 Task: In the Company viacomcbs.com, Add note: 'Follow-up with client regarding their recent inquiry.'. Mark checkbox to create task to follow up ': In 3 business days '. Create task, with  description: Send Thank You Email to Referral, Add due date: Today; Add reminder: 30 Minutes before. Set Priority High and add note: Review the attached proposal before the meeting and highlight the key benefits for the client.. Logged in from softage.1@softage.net
Action: Mouse moved to (82, 53)
Screenshot: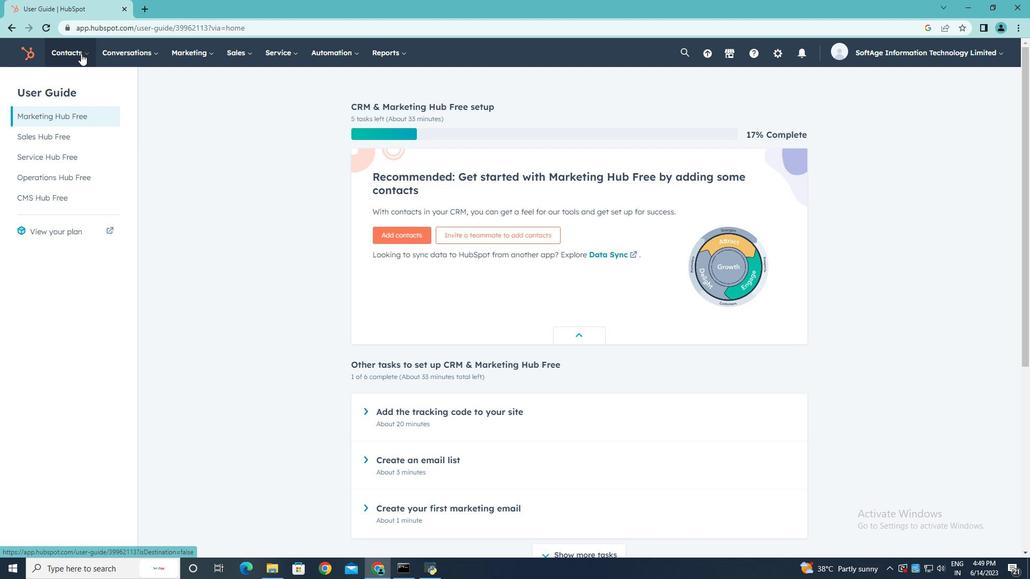 
Action: Mouse pressed left at (82, 53)
Screenshot: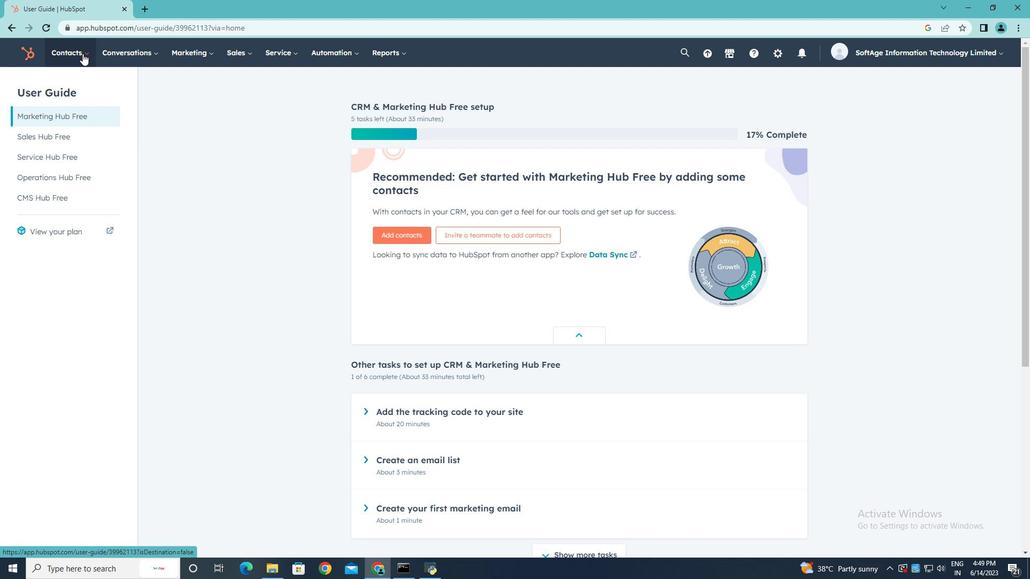 
Action: Mouse moved to (77, 103)
Screenshot: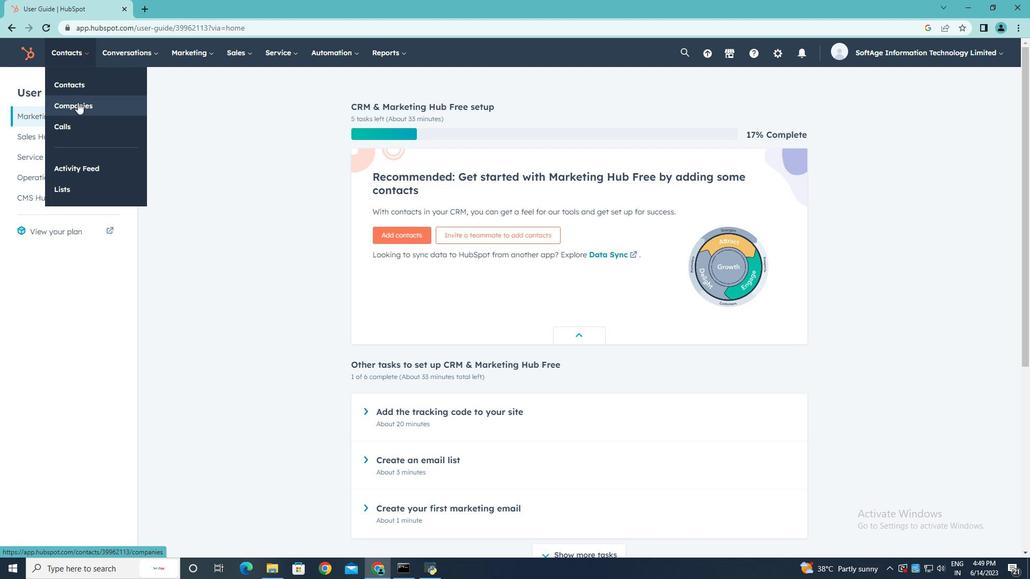 
Action: Mouse pressed left at (77, 103)
Screenshot: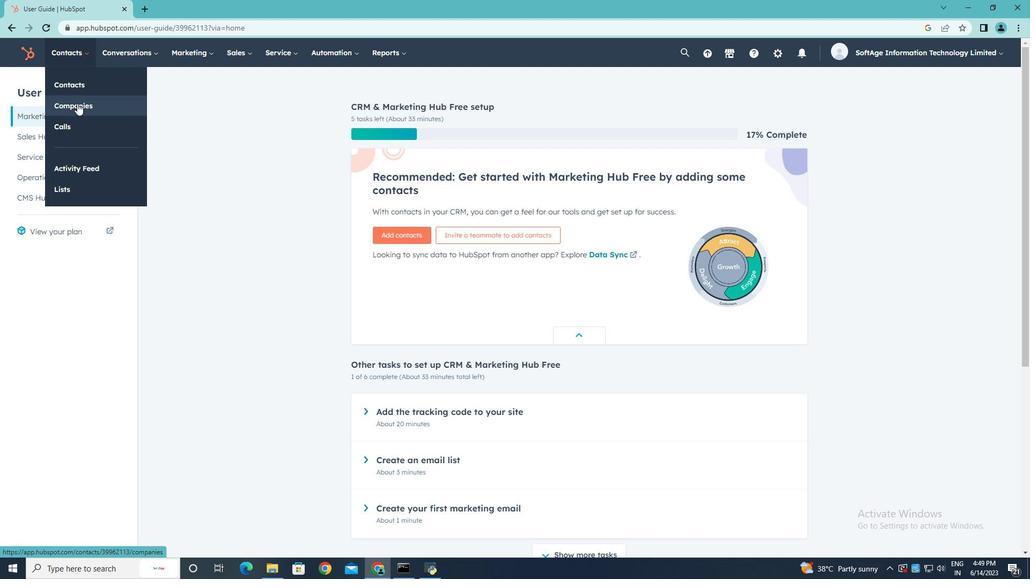 
Action: Mouse moved to (87, 173)
Screenshot: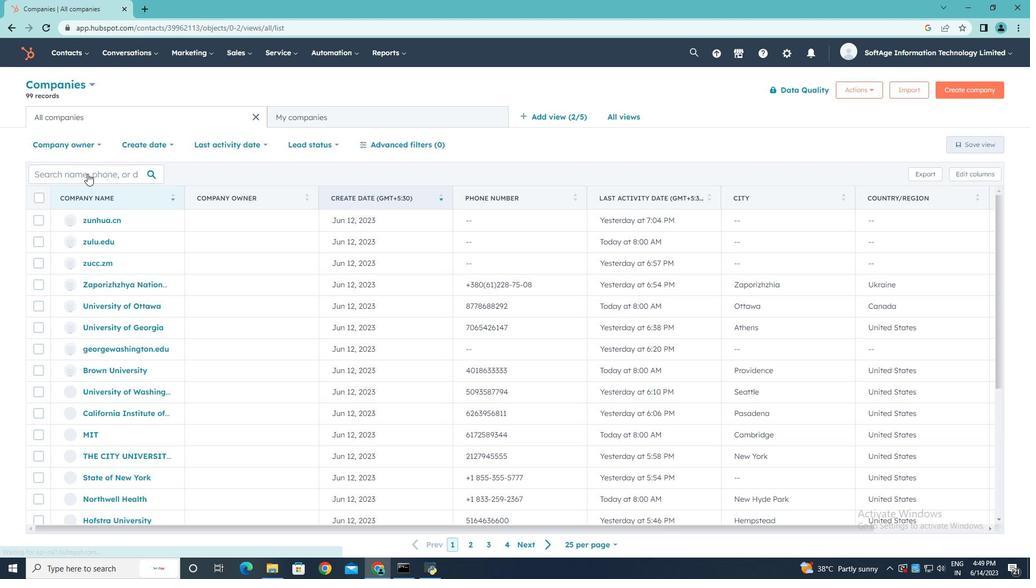 
Action: Mouse pressed left at (87, 173)
Screenshot: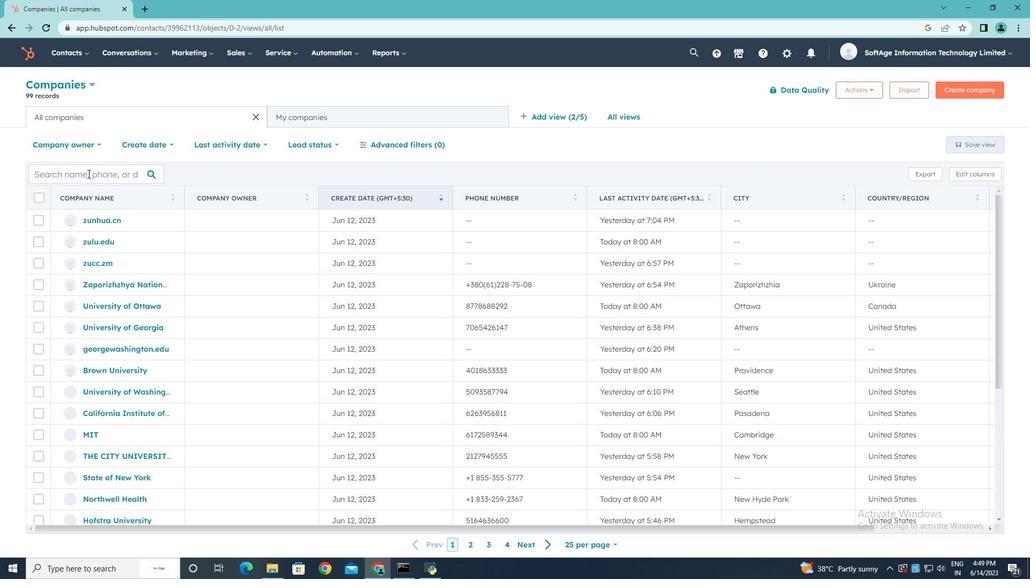 
Action: Key pressed viacomv<Key.backspace>cbs.com
Screenshot: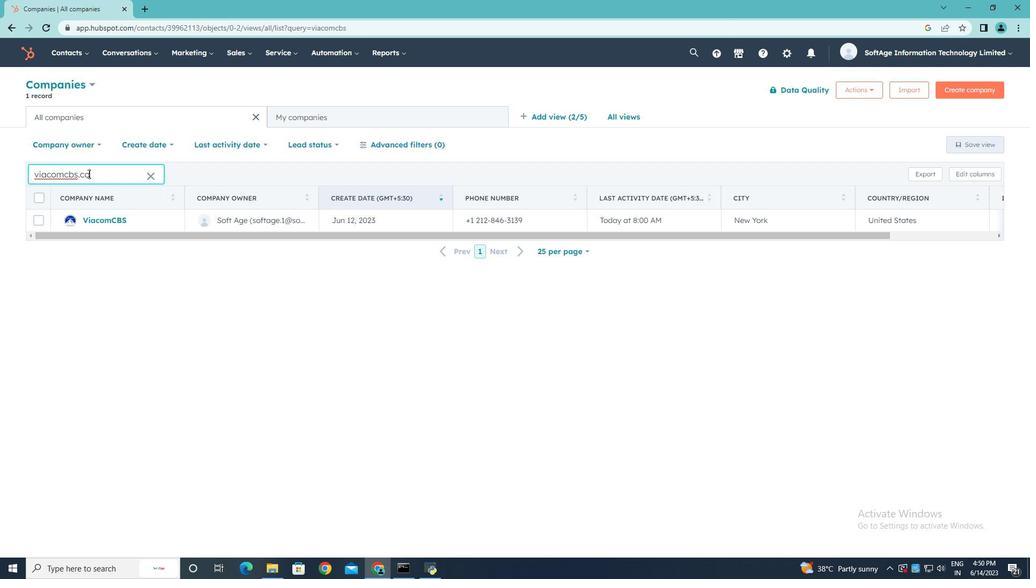 
Action: Mouse moved to (108, 220)
Screenshot: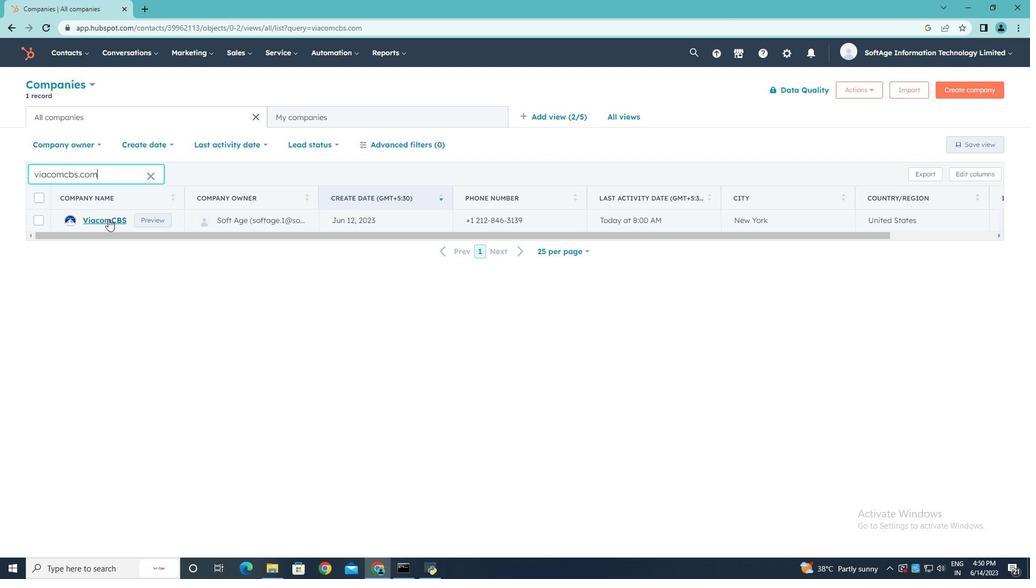 
Action: Mouse pressed left at (108, 220)
Screenshot: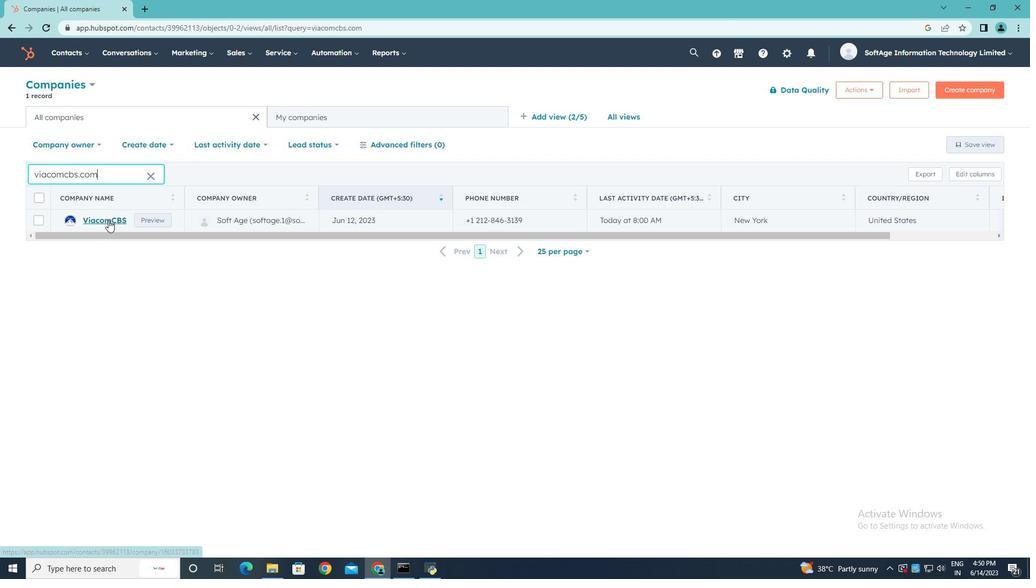 
Action: Mouse moved to (33, 178)
Screenshot: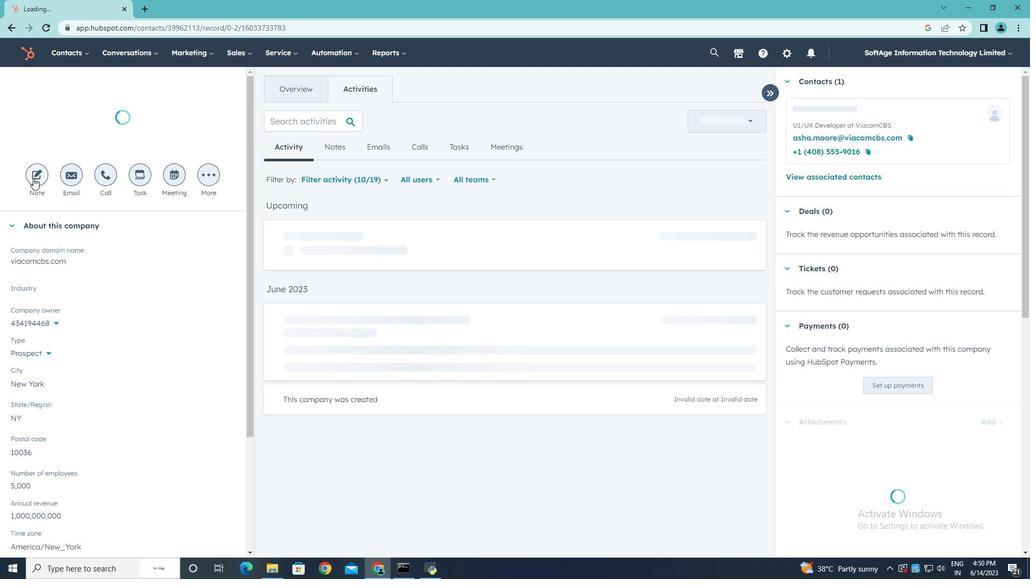 
Action: Mouse pressed left at (33, 178)
Screenshot: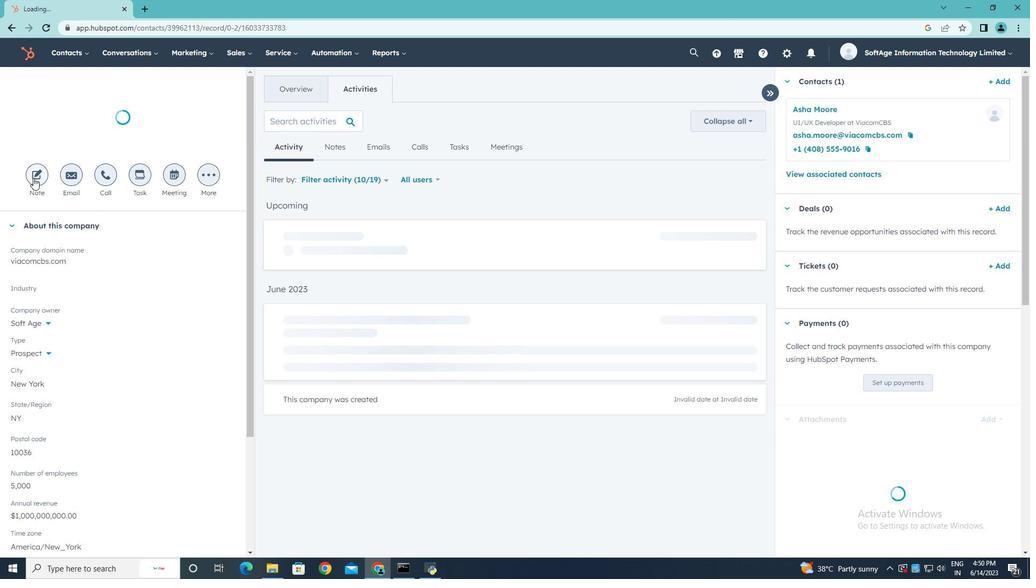 
Action: Key pressed <Key.shift><Key.shift><Key.shift>Fol<Key.backspace>llow<Key.space><Key.backspace>-up<Key.space>with<Key.space>clieny<Key.space><Key.backspace><Key.backspace>t<Key.space>regarding<Key.space>their<Key.space>recent<Key.space>inquiry.
Screenshot: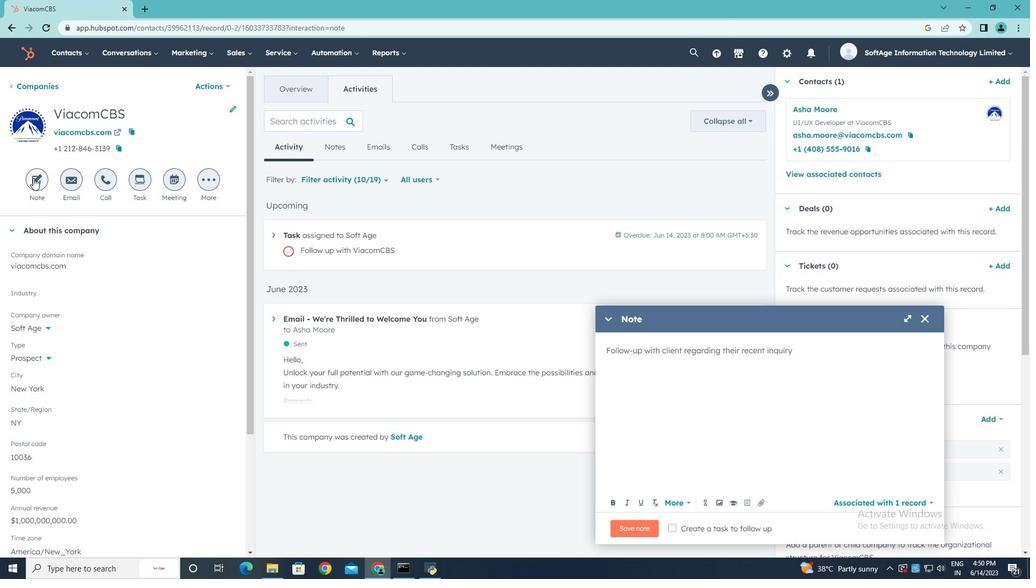 
Action: Mouse moved to (670, 530)
Screenshot: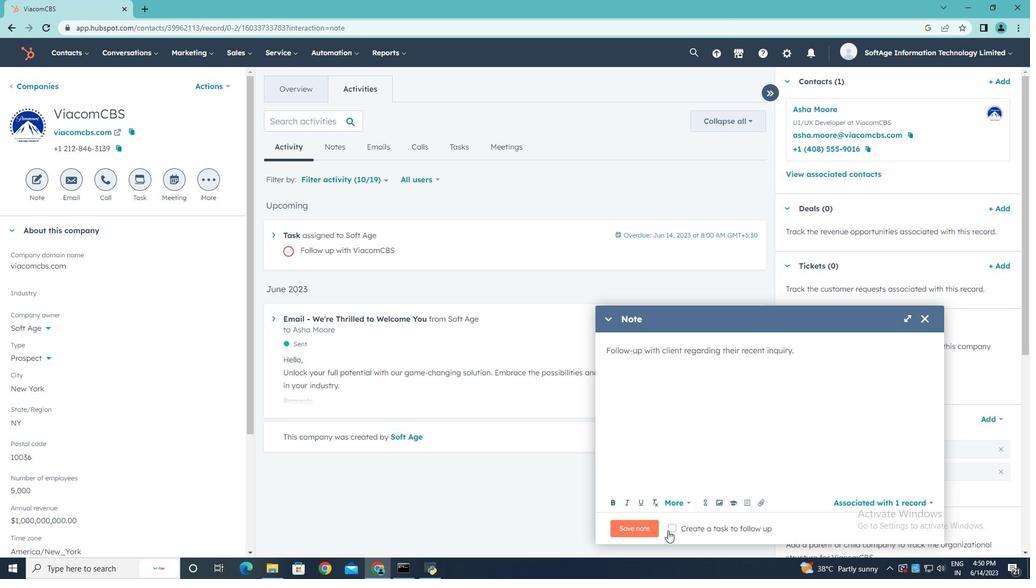 
Action: Mouse pressed left at (670, 530)
Screenshot: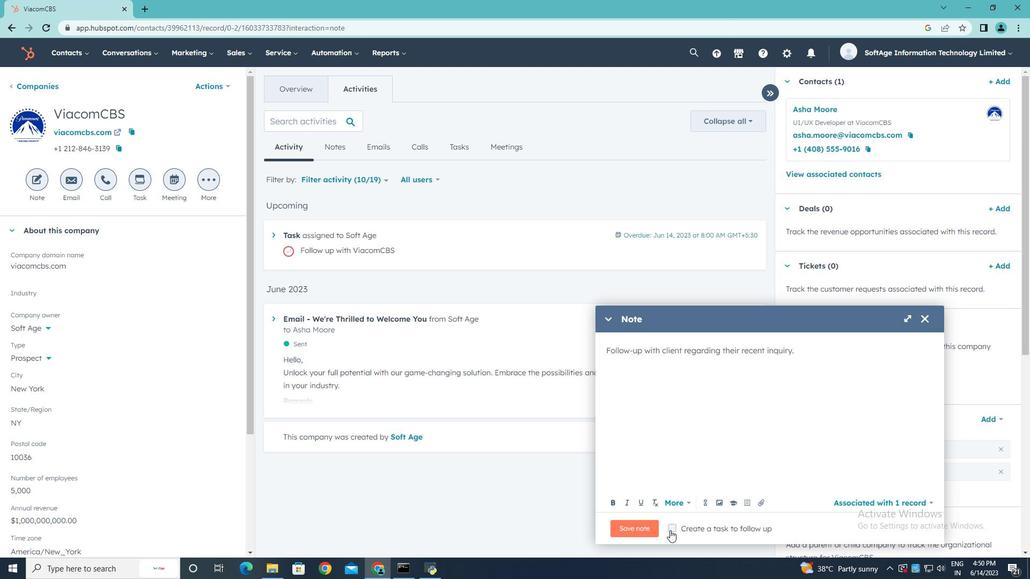 
Action: Mouse moved to (884, 529)
Screenshot: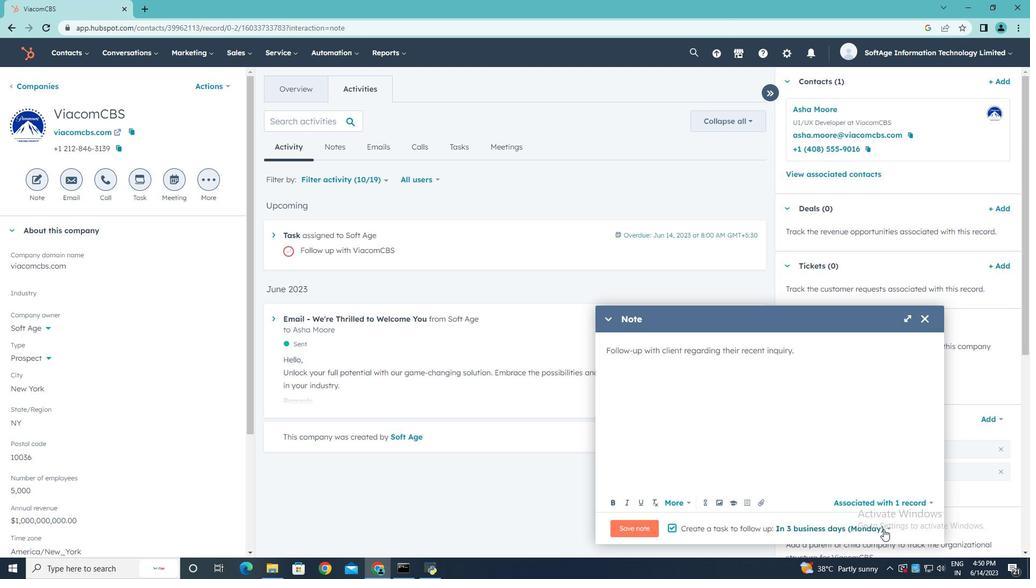 
Action: Mouse pressed left at (884, 529)
Screenshot: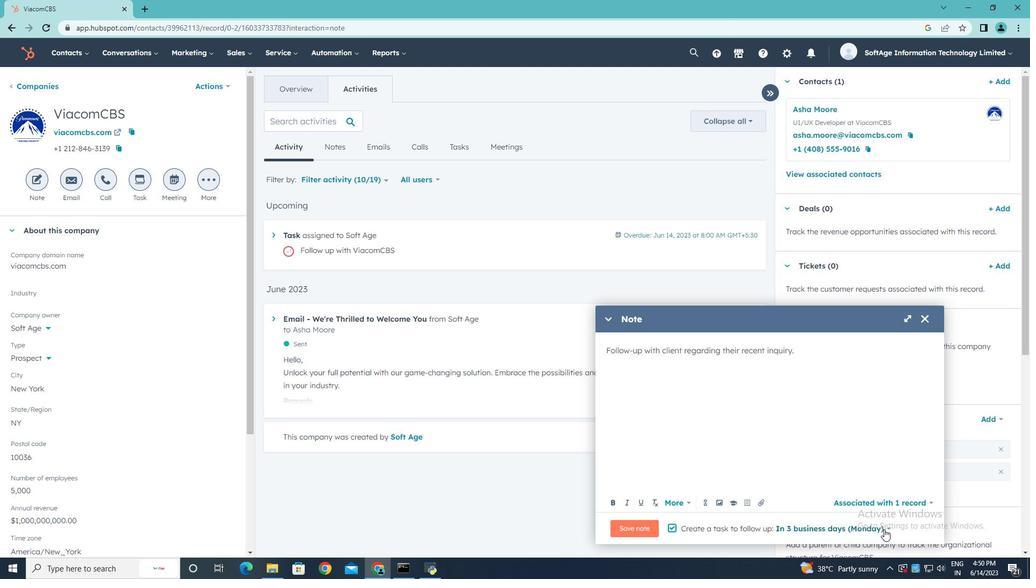 
Action: Mouse moved to (864, 427)
Screenshot: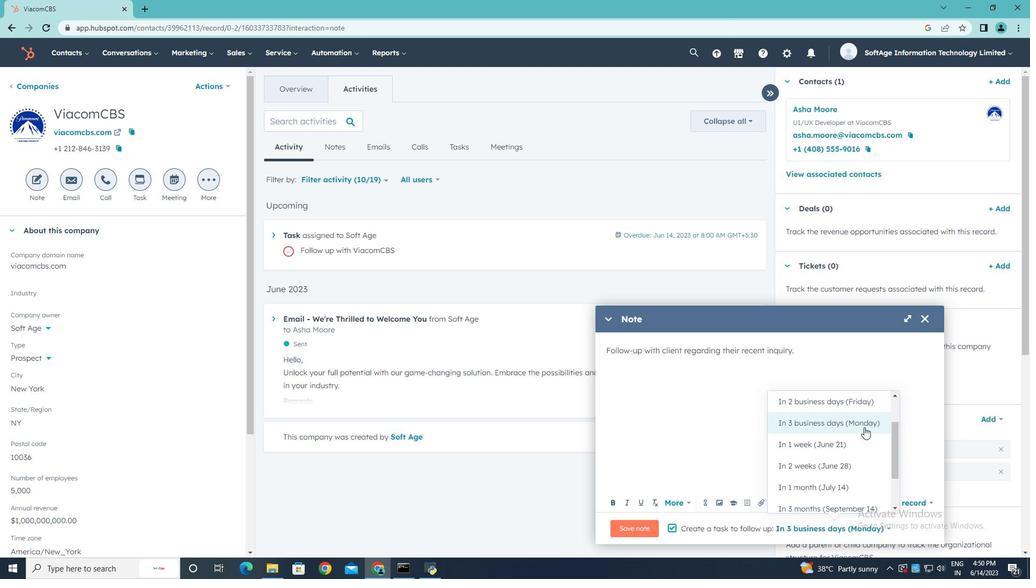 
Action: Mouse pressed left at (864, 427)
Screenshot: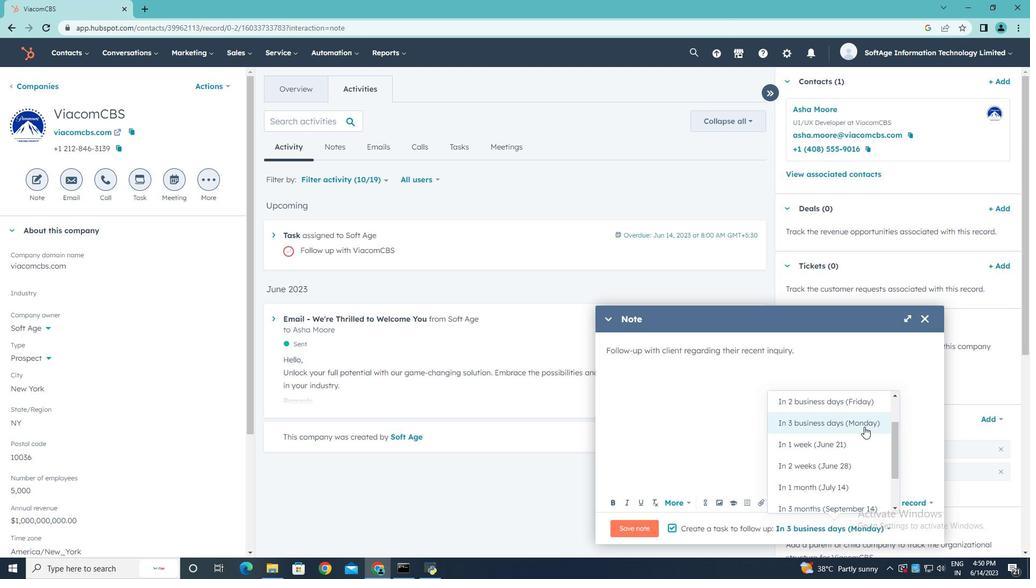 
Action: Mouse moved to (644, 530)
Screenshot: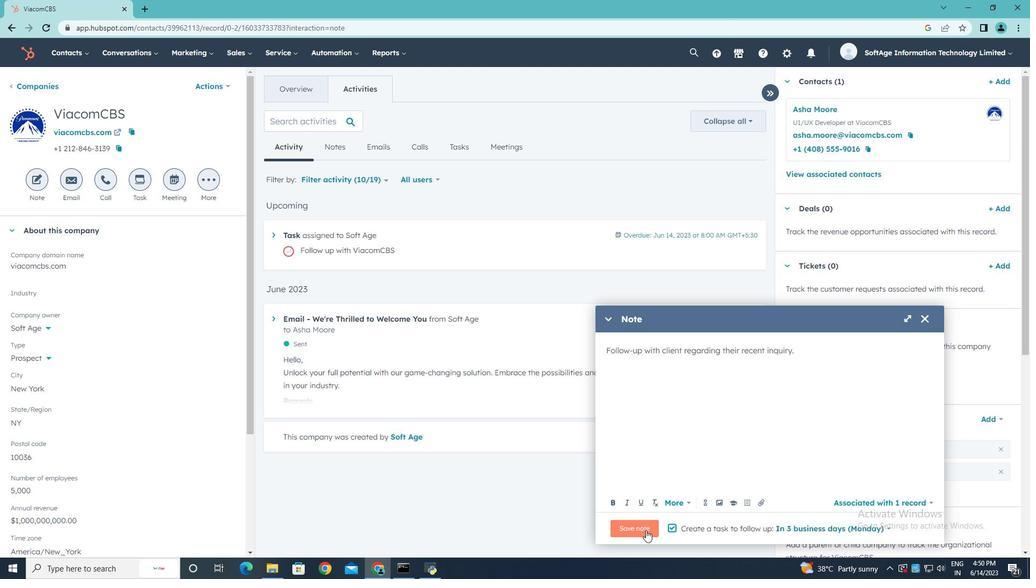 
Action: Mouse pressed left at (644, 530)
Screenshot: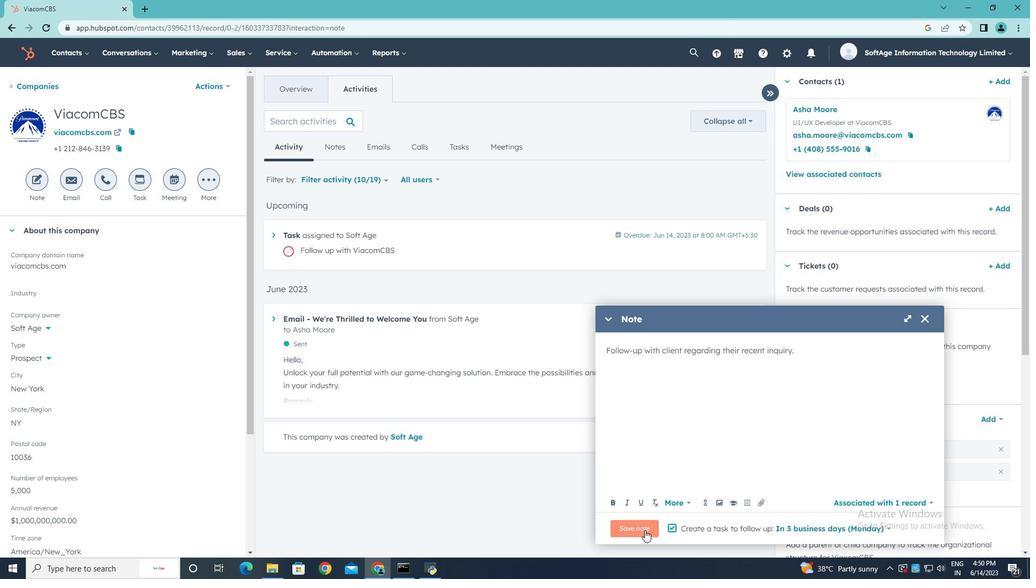 
Action: Mouse moved to (136, 180)
Screenshot: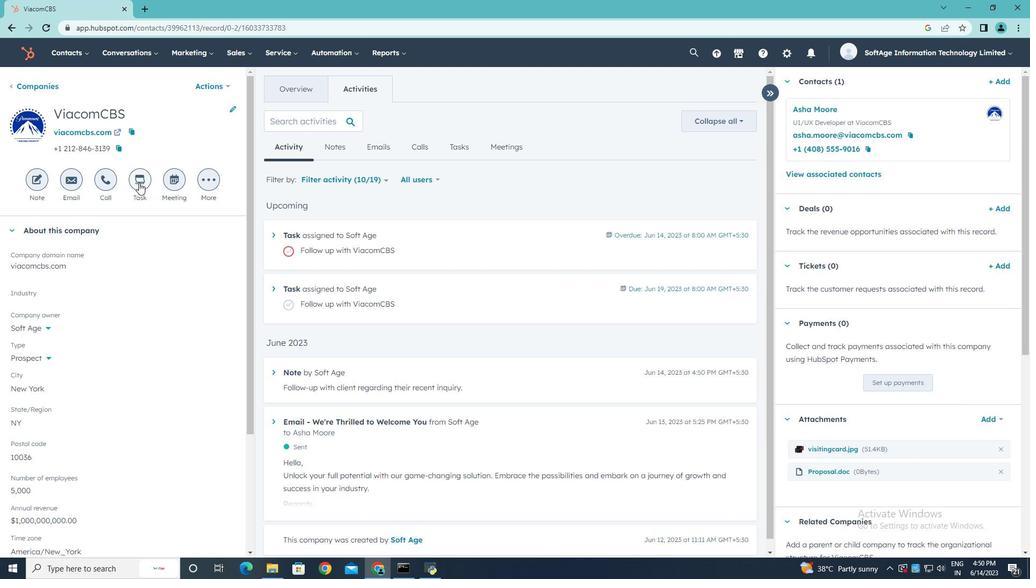 
Action: Mouse pressed left at (136, 180)
Screenshot: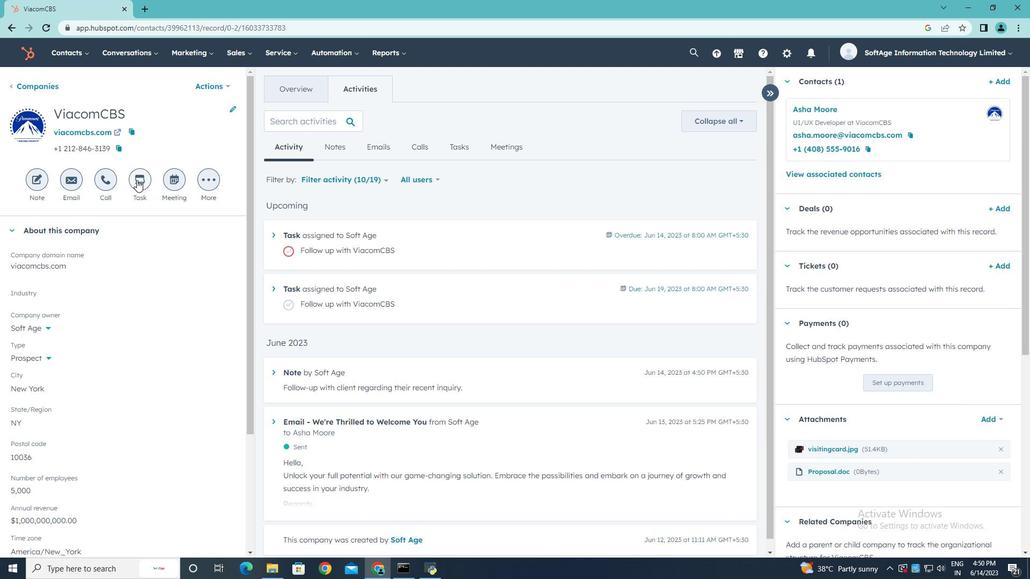 
Action: Key pressed <Key.shift><Key.shift>Send<Key.space><Key.shift>Thank<Key.space><Key.shift>Yoy<Key.backspace>u<Key.space><Key.shift>Email<Key.space>to<Key.space><Key.shift>Referral
Screenshot: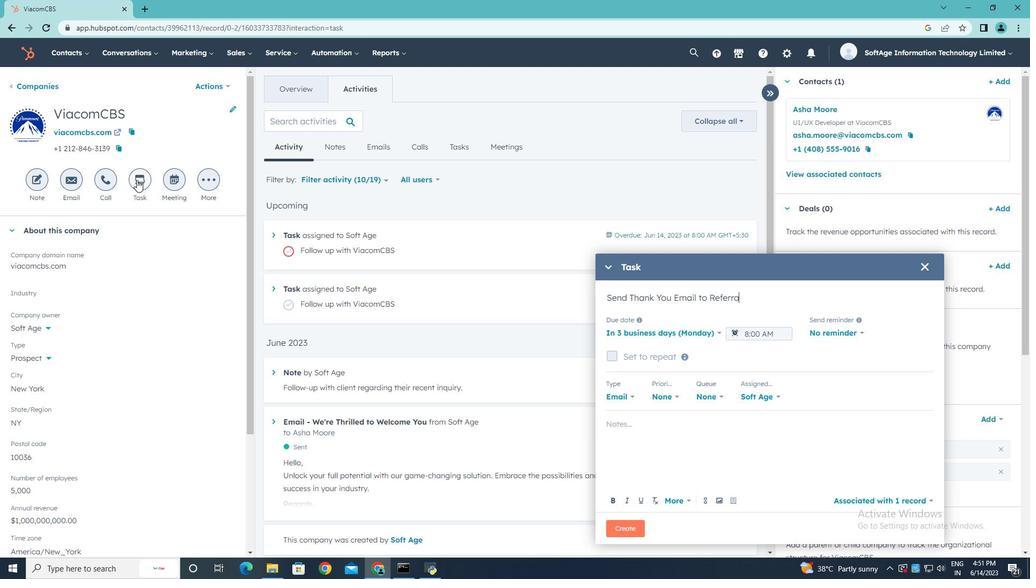 
Action: Mouse moved to (717, 333)
Screenshot: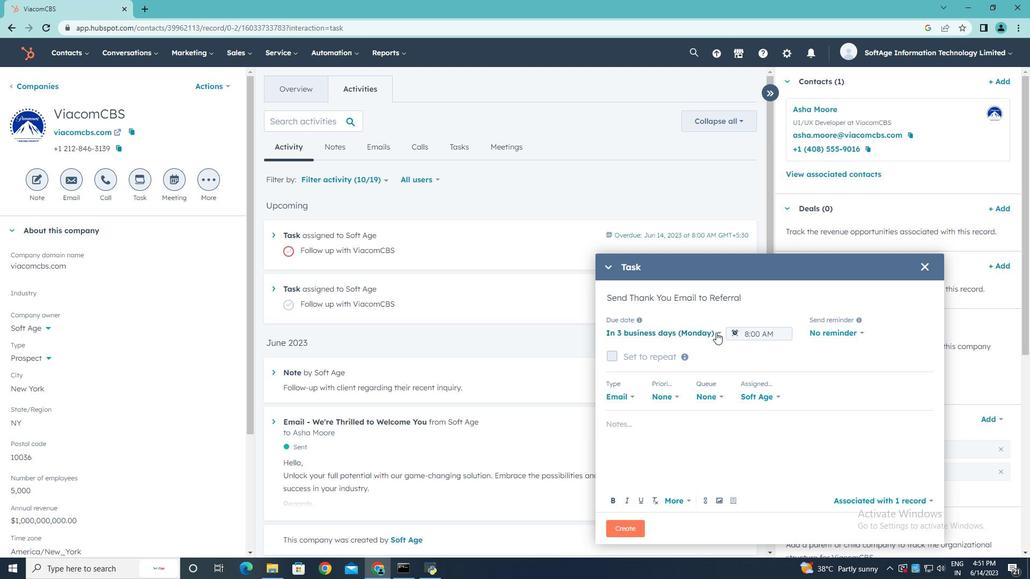 
Action: Mouse pressed left at (717, 333)
Screenshot: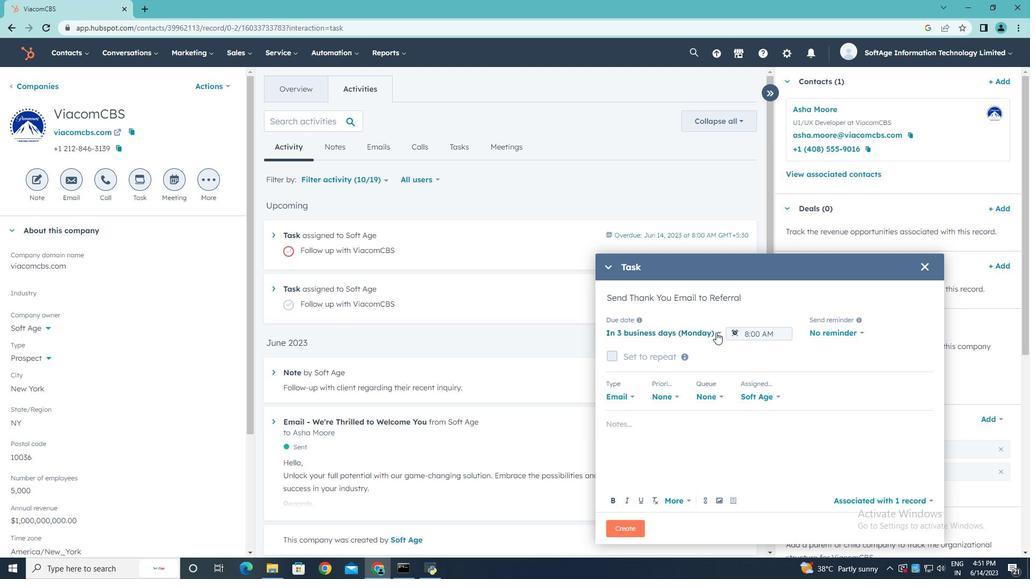 
Action: Mouse moved to (684, 353)
Screenshot: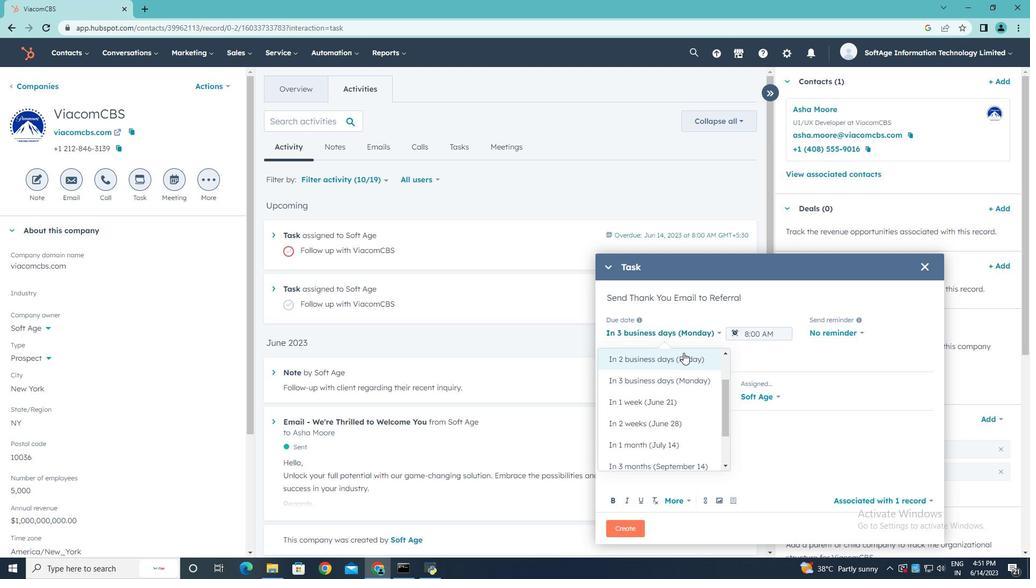
Action: Mouse scrolled (684, 354) with delta (0, 0)
Screenshot: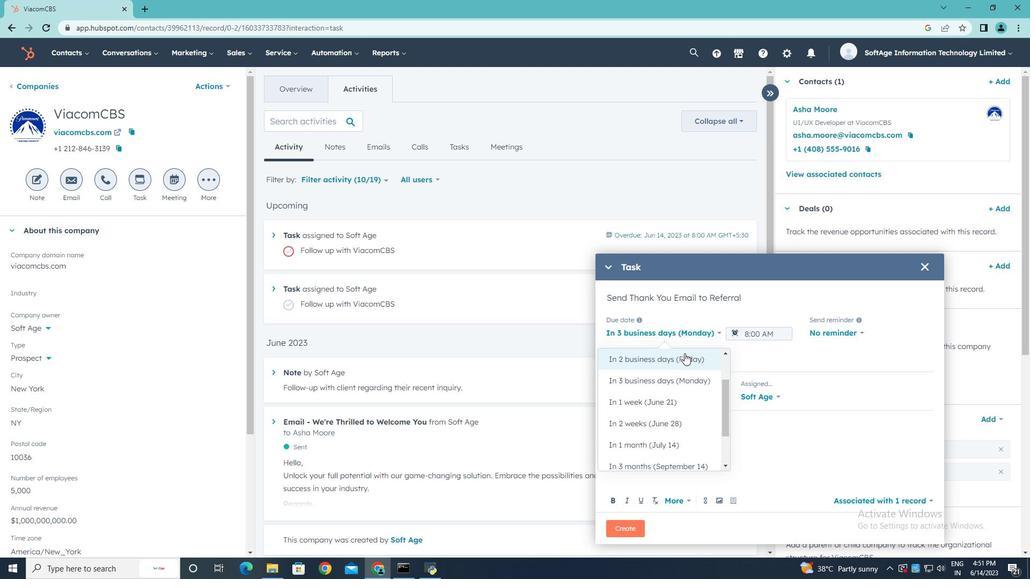 
Action: Mouse scrolled (684, 354) with delta (0, 0)
Screenshot: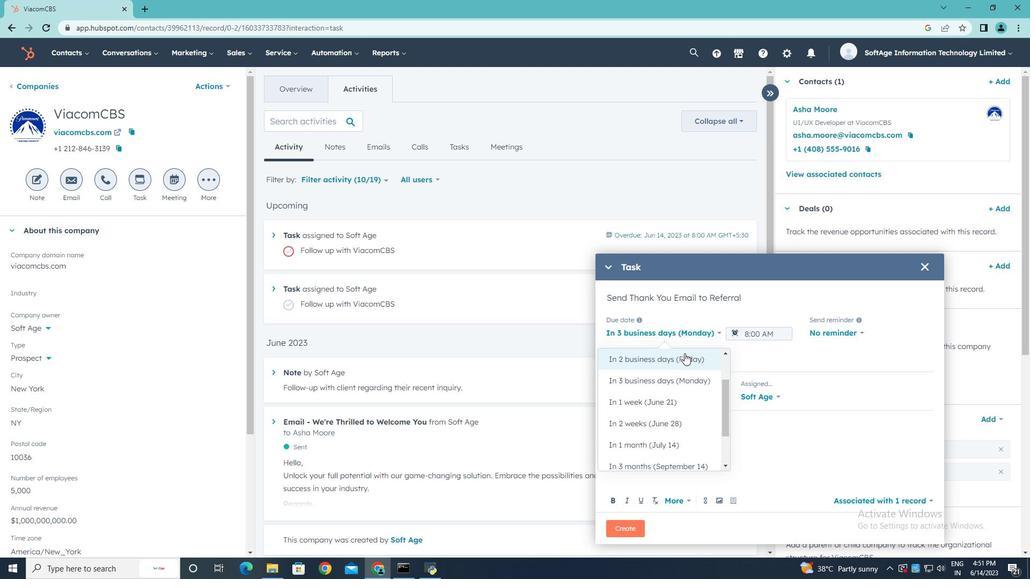 
Action: Mouse scrolled (684, 354) with delta (0, 0)
Screenshot: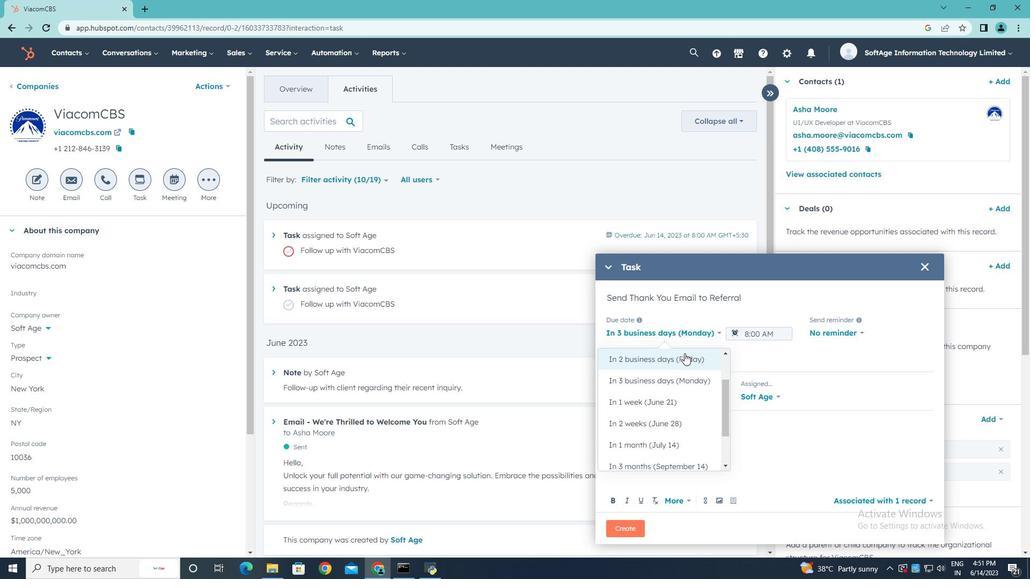 
Action: Mouse moved to (661, 381)
Screenshot: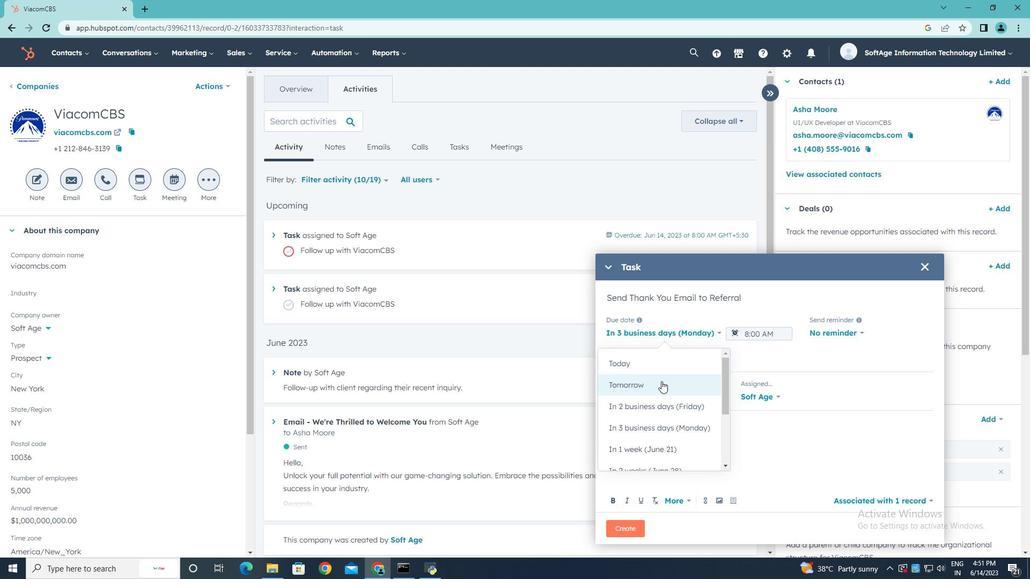 
Action: Mouse pressed left at (661, 381)
Screenshot: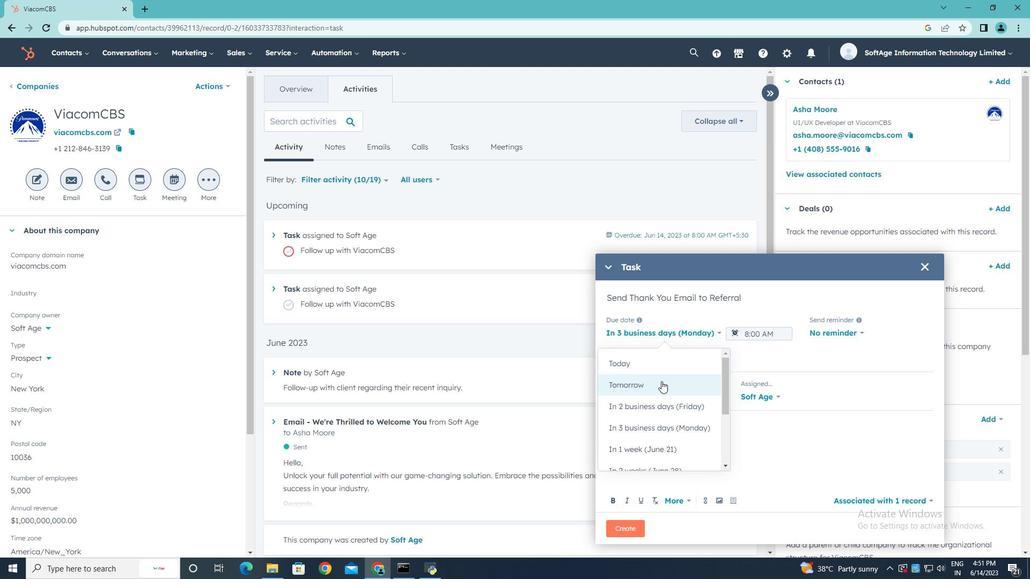 
Action: Mouse moved to (790, 332)
Screenshot: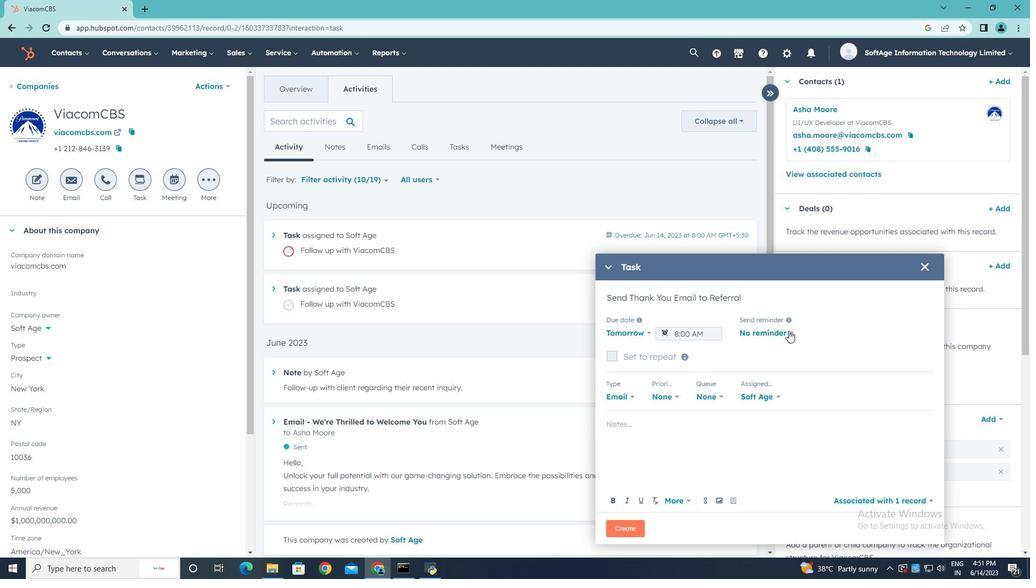 
Action: Mouse pressed left at (790, 332)
Screenshot: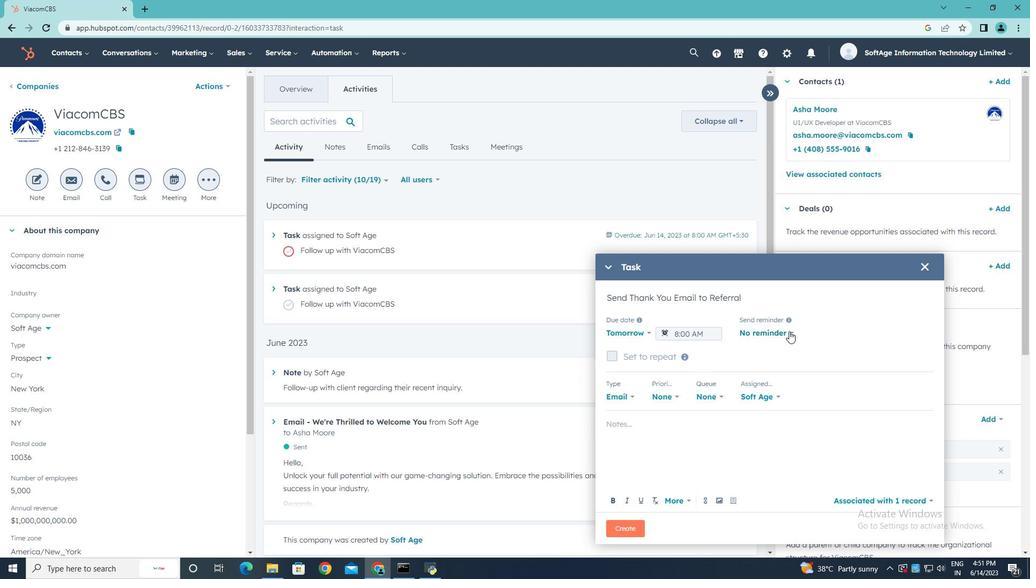 
Action: Mouse moved to (776, 400)
Screenshot: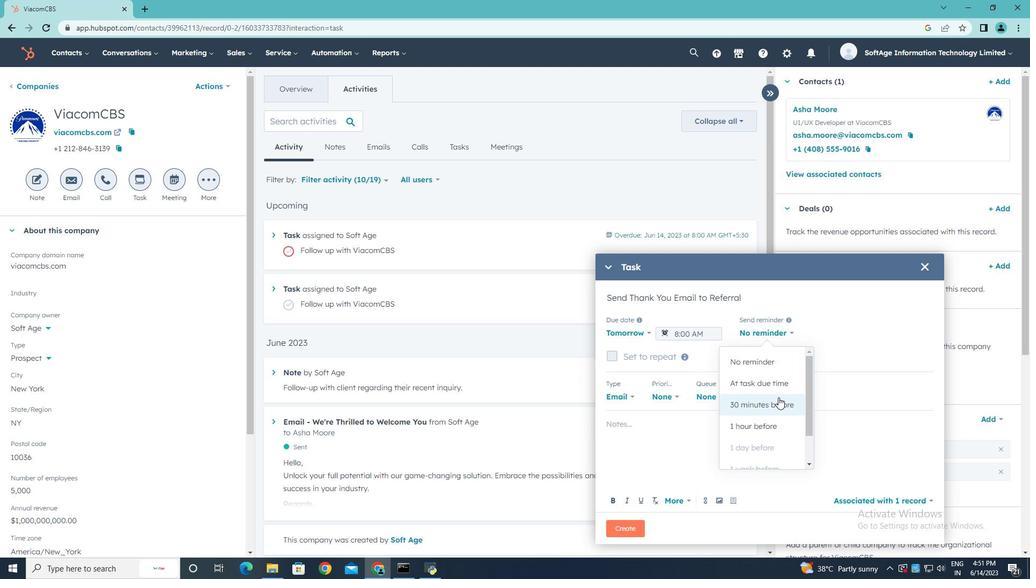 
Action: Mouse pressed left at (776, 400)
Screenshot: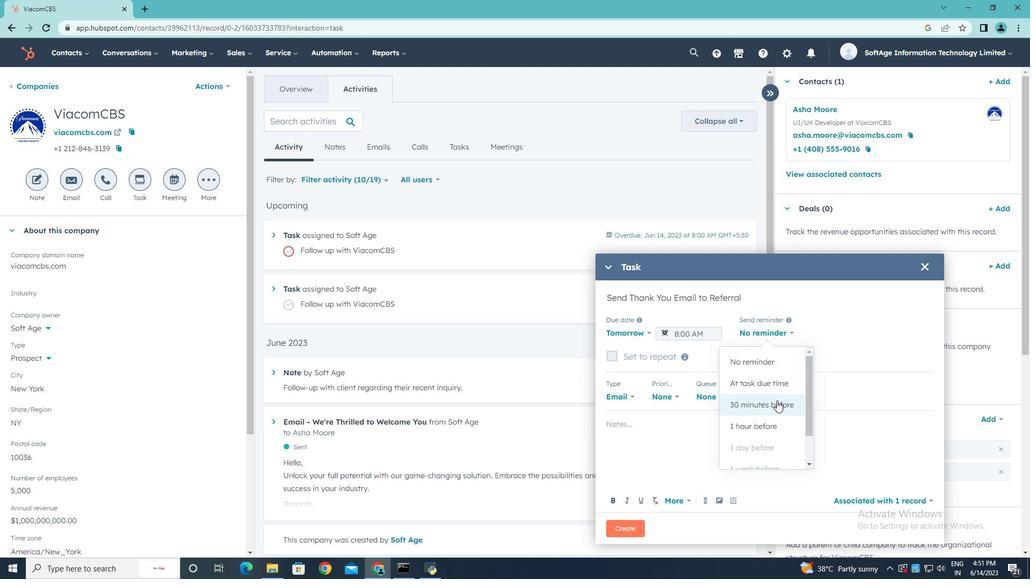 
Action: Mouse moved to (677, 395)
Screenshot: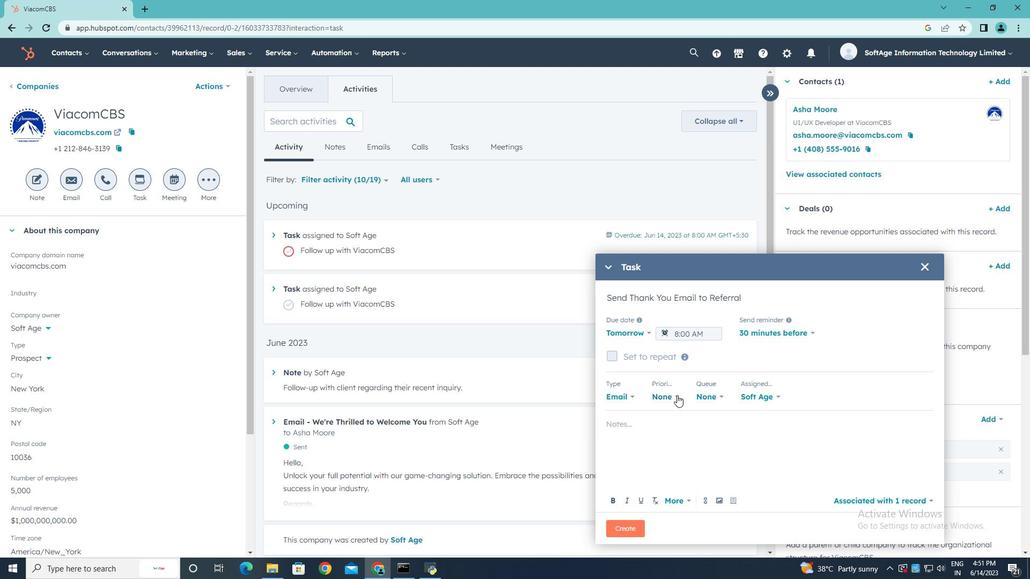 
Action: Mouse pressed left at (677, 395)
Screenshot: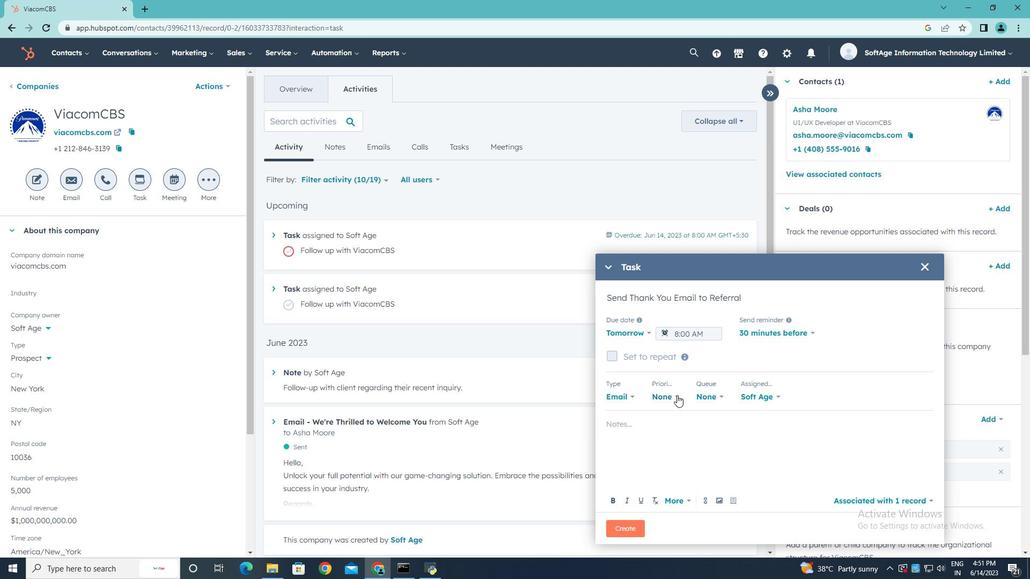 
Action: Mouse moved to (673, 488)
Screenshot: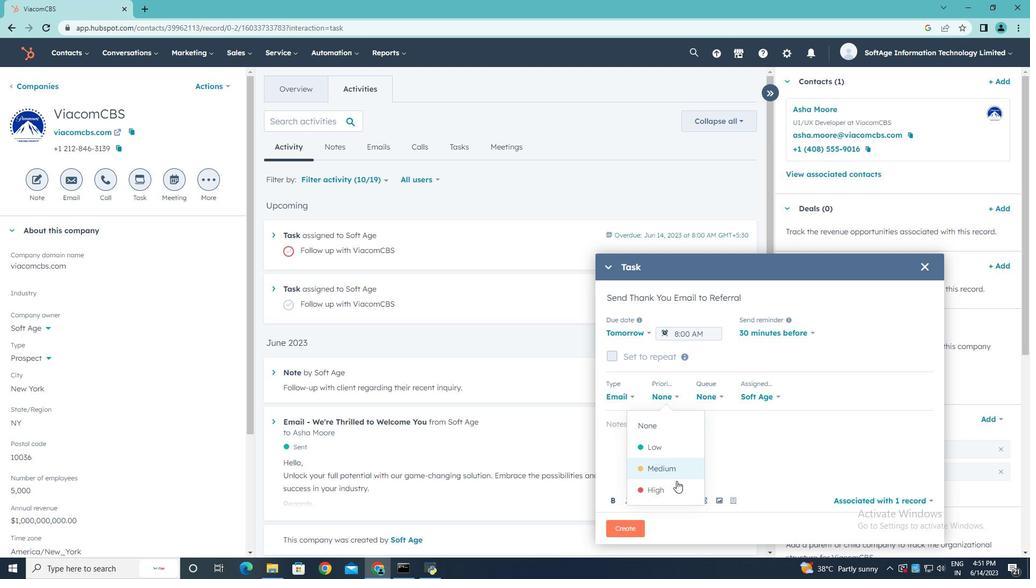 
Action: Mouse pressed left at (673, 488)
Screenshot: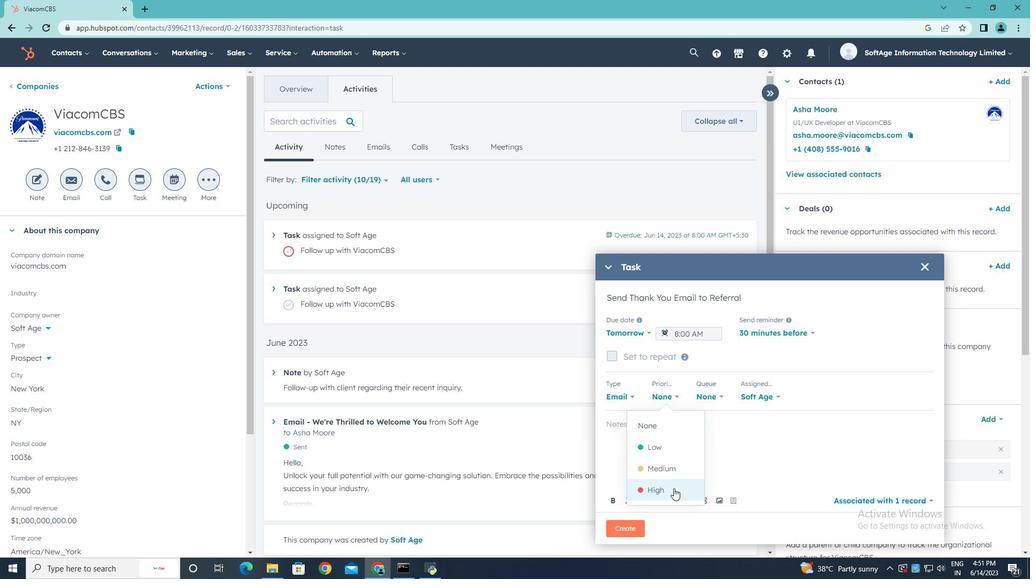 
Action: Mouse moved to (665, 427)
Screenshot: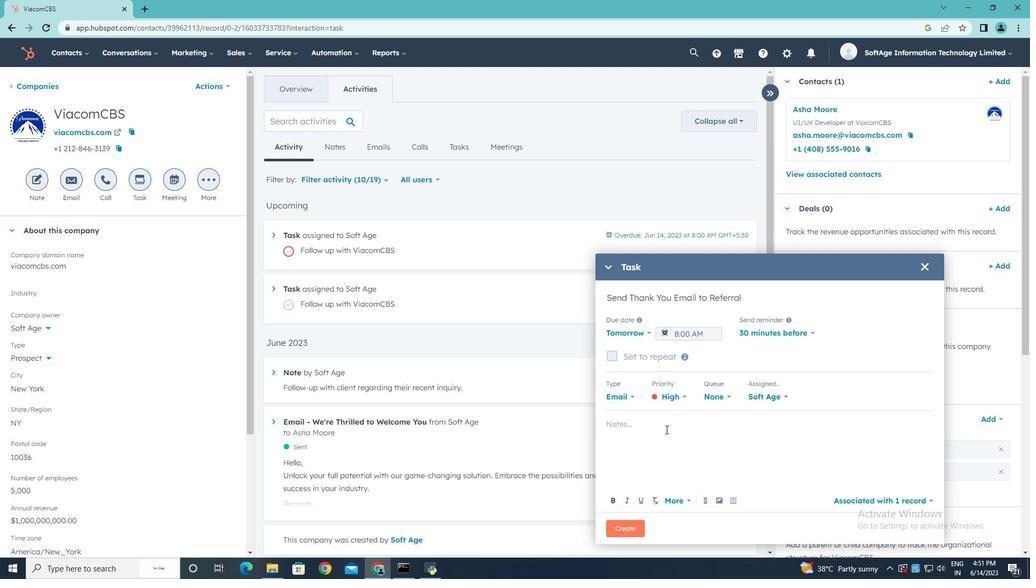 
Action: Mouse pressed left at (665, 427)
Screenshot: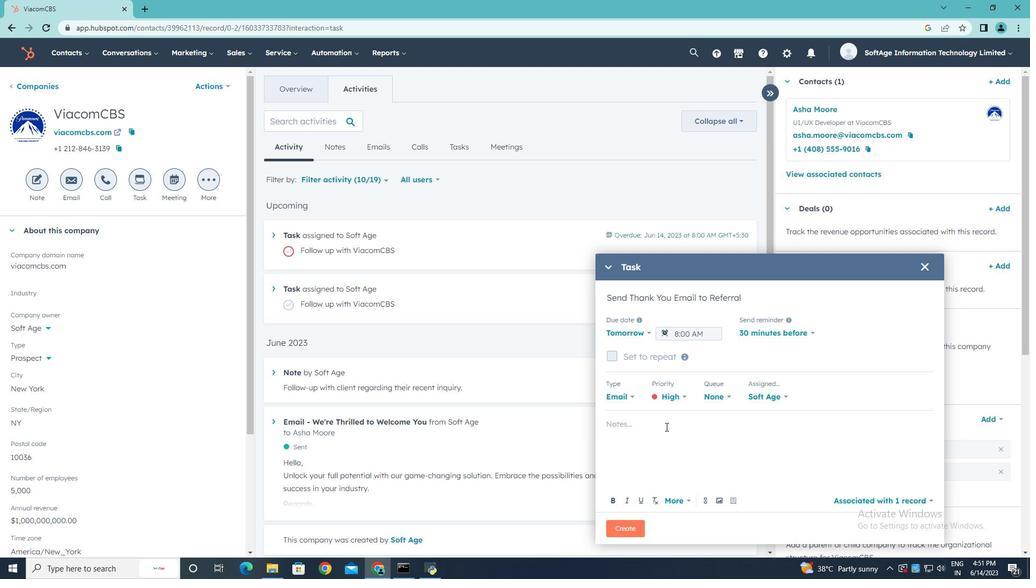 
Action: Key pressed <Key.shift><Key.shift>Review<Key.space>the<Key.space>attached<Key.space>proposal<Key.space>before<Key.space>the<Key.space>meeting<Key.space>and<Key.space>highlight<Key.space>the<Key.space>keu<Key.space><Key.backspace><Key.backspace>y<Key.space>benefits<Key.space>for<Key.space>the<Key.space>clieny<Key.backspace>t..
Screenshot: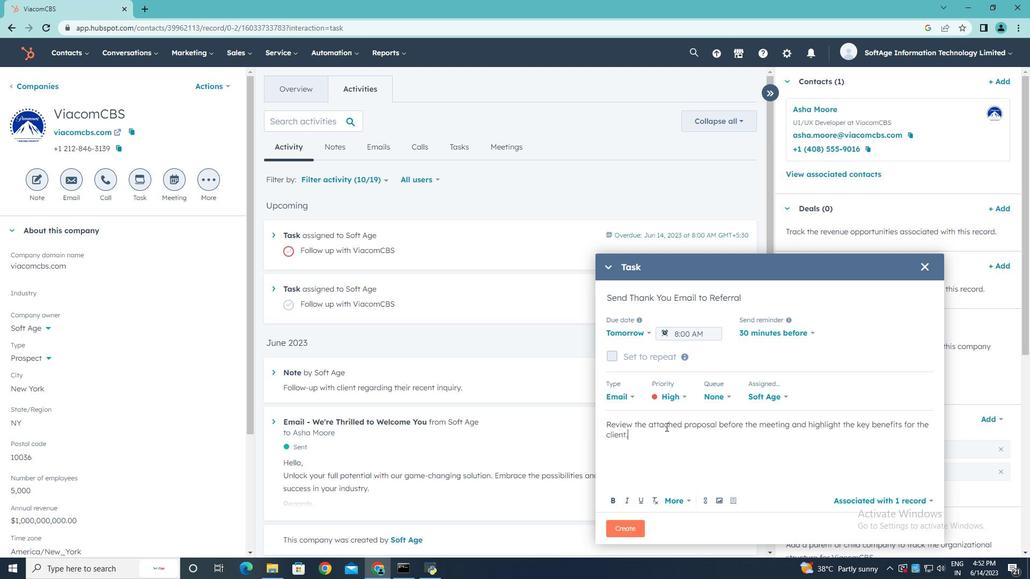 
Action: Mouse moved to (640, 528)
Screenshot: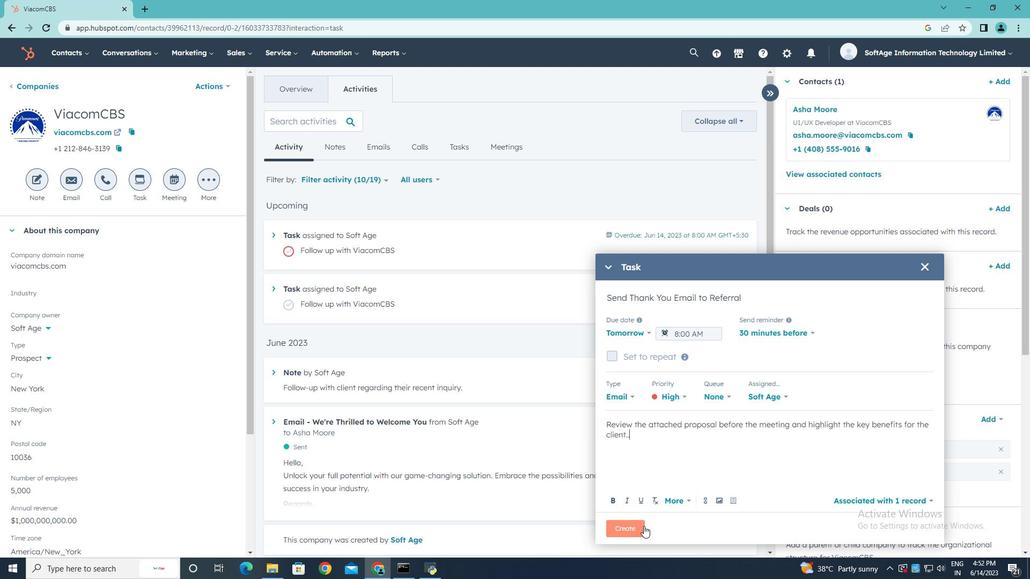 
Action: Mouse pressed left at (640, 528)
Screenshot: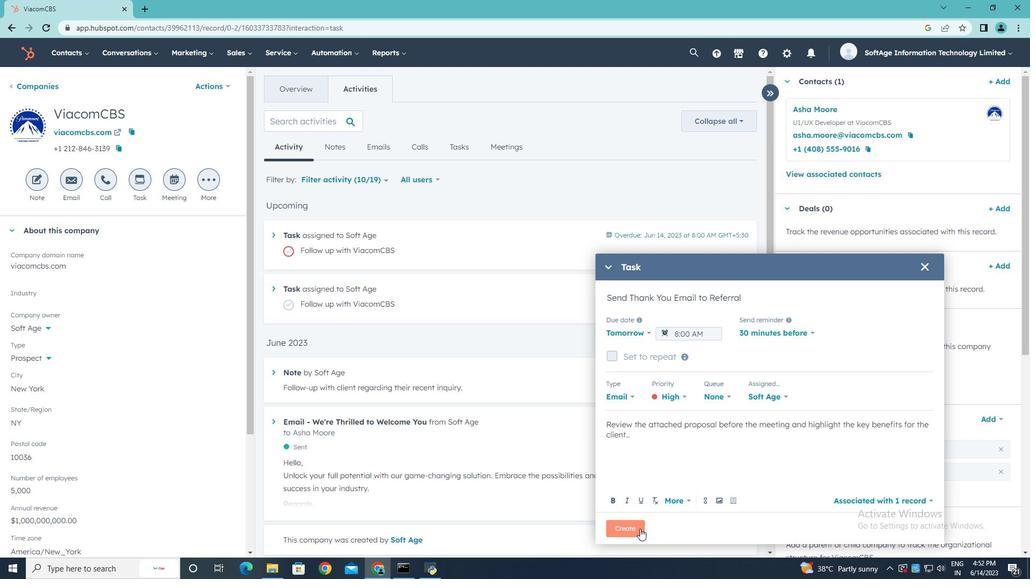 
Action: Mouse moved to (640, 528)
Screenshot: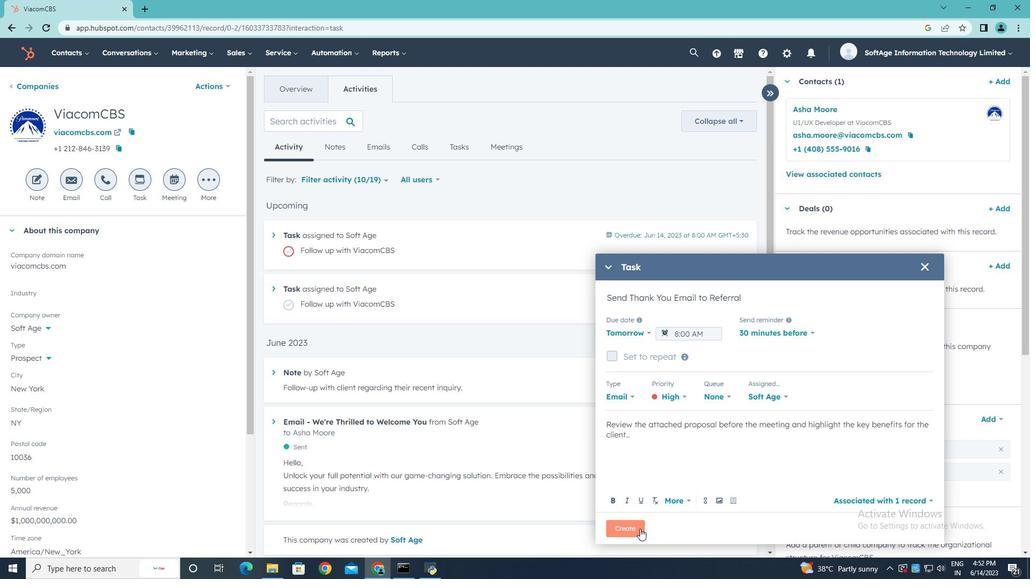 
